 Task: Show available start times in increments of 15 minutes.
Action: Mouse moved to (433, 324)
Screenshot: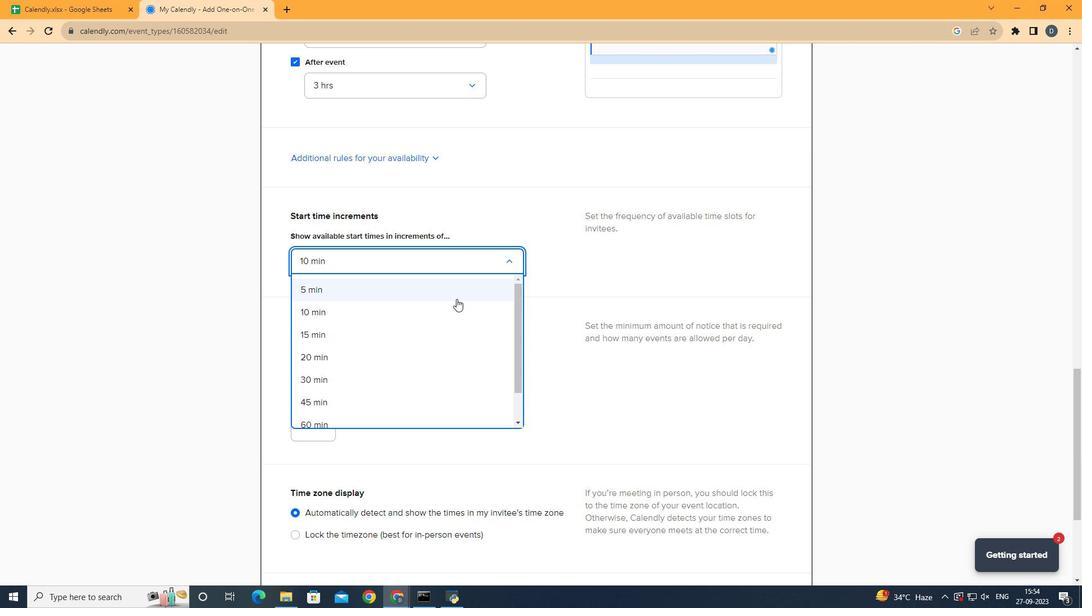 
Action: Mouse pressed left at (433, 324)
Screenshot: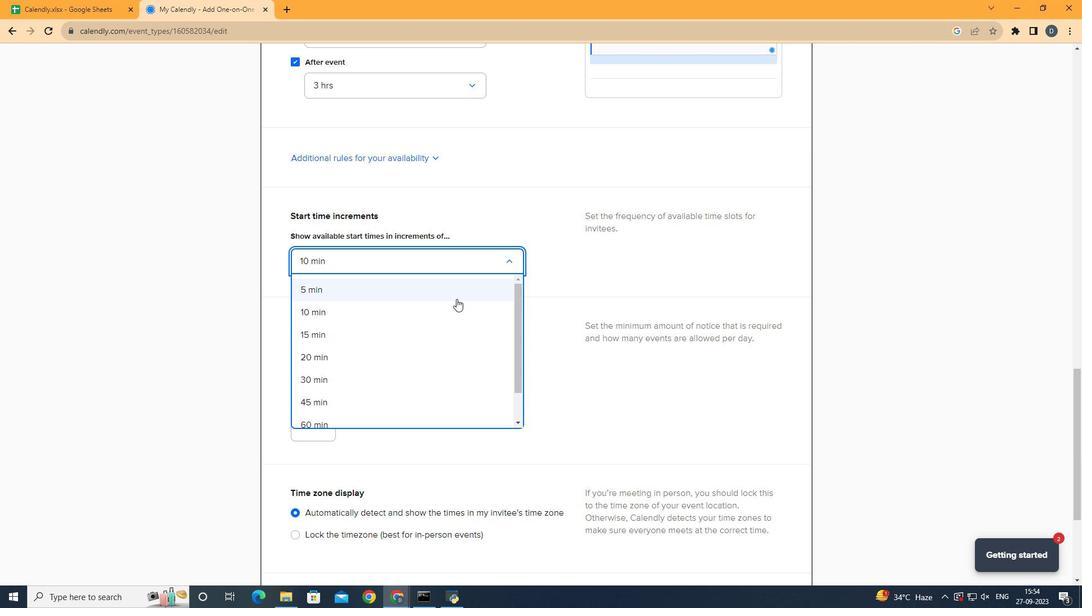 
Action: Mouse moved to (514, 310)
Screenshot: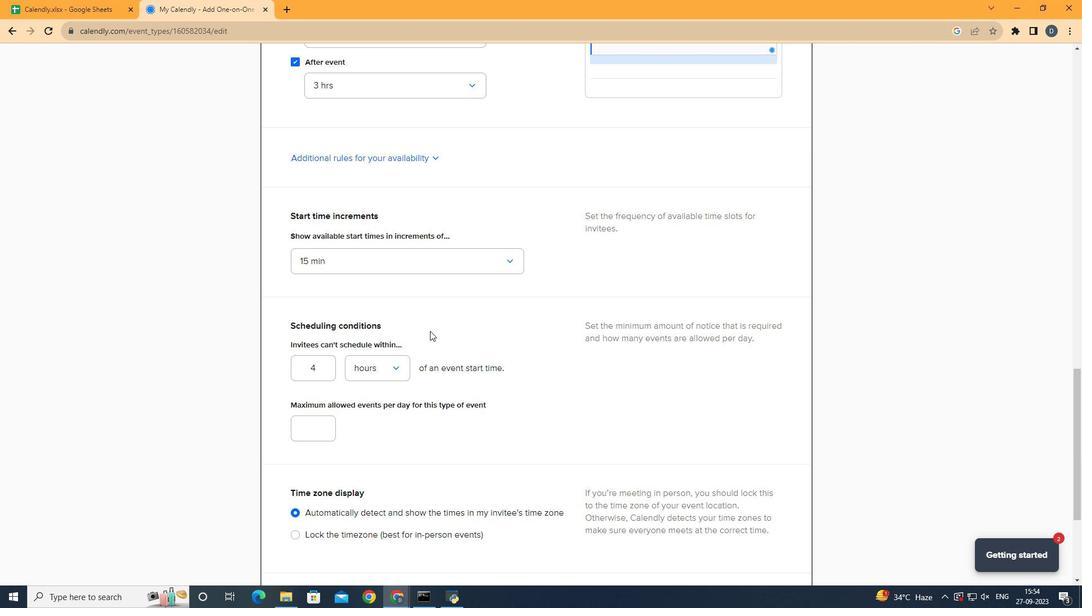 
Action: Mouse pressed left at (514, 310)
Screenshot: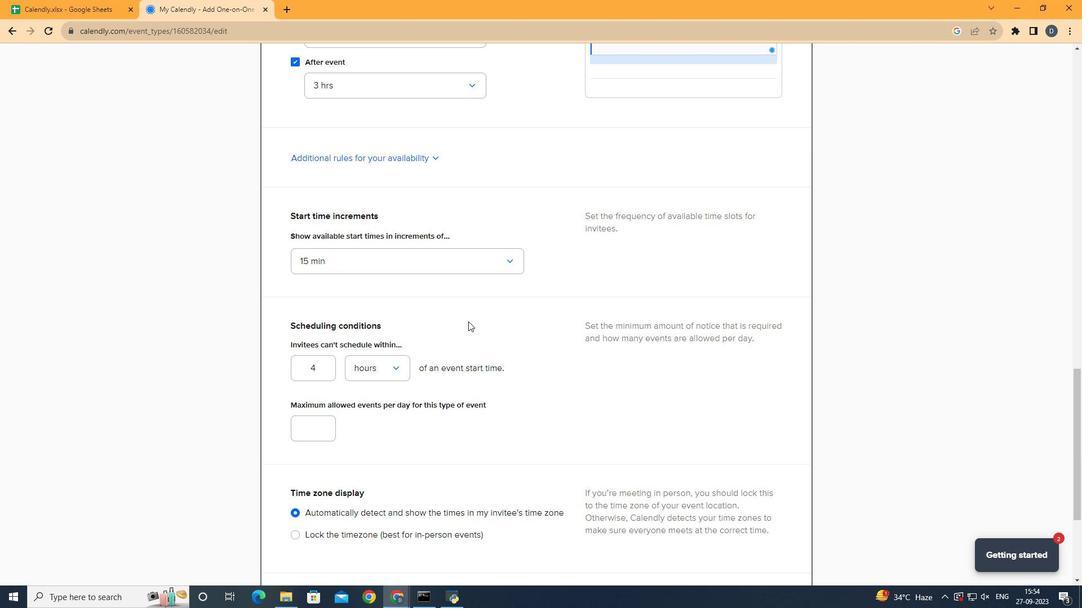 
Action: Mouse moved to (361, 314)
Screenshot: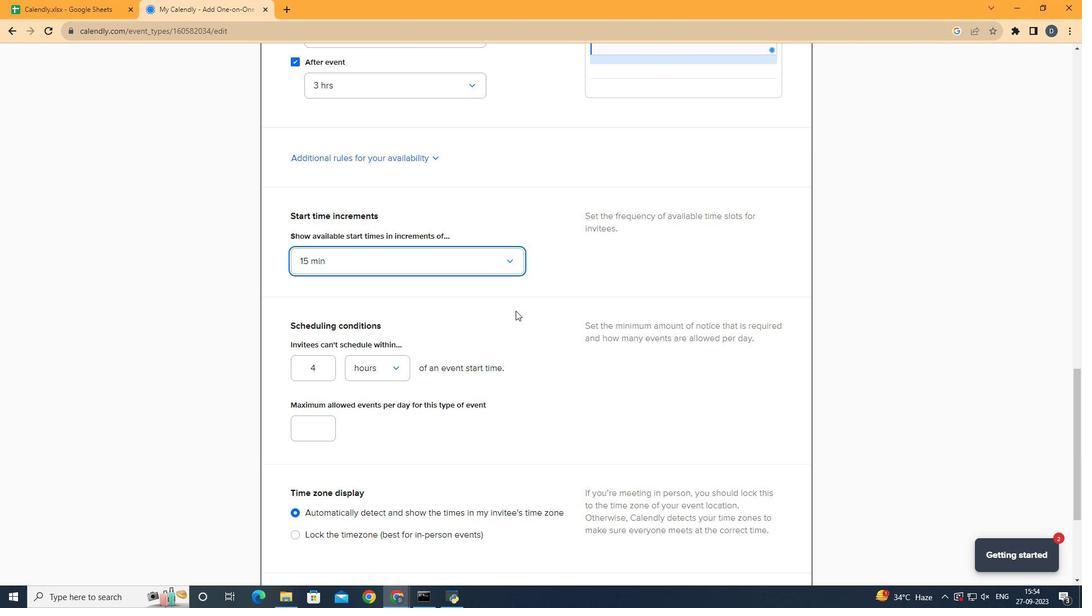 
